 Task: Check the sale-to-list ratio of gas fireplace in the last 1 year.
Action: Mouse moved to (761, 170)
Screenshot: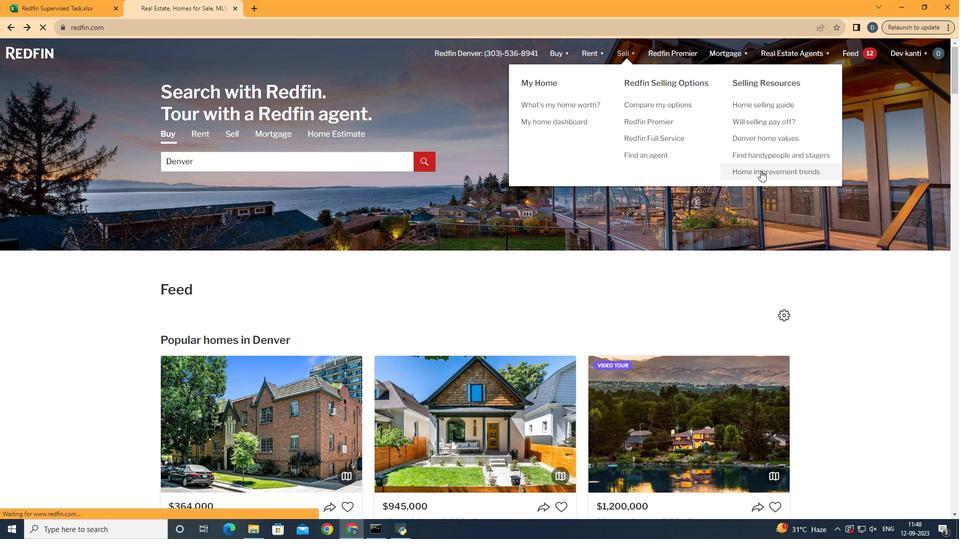 
Action: Mouse pressed left at (761, 170)
Screenshot: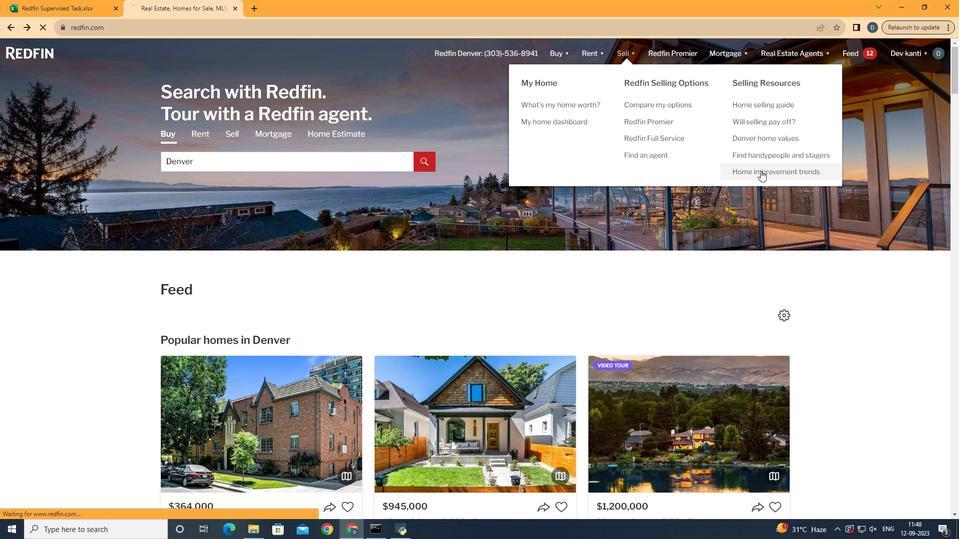 
Action: Mouse moved to (252, 191)
Screenshot: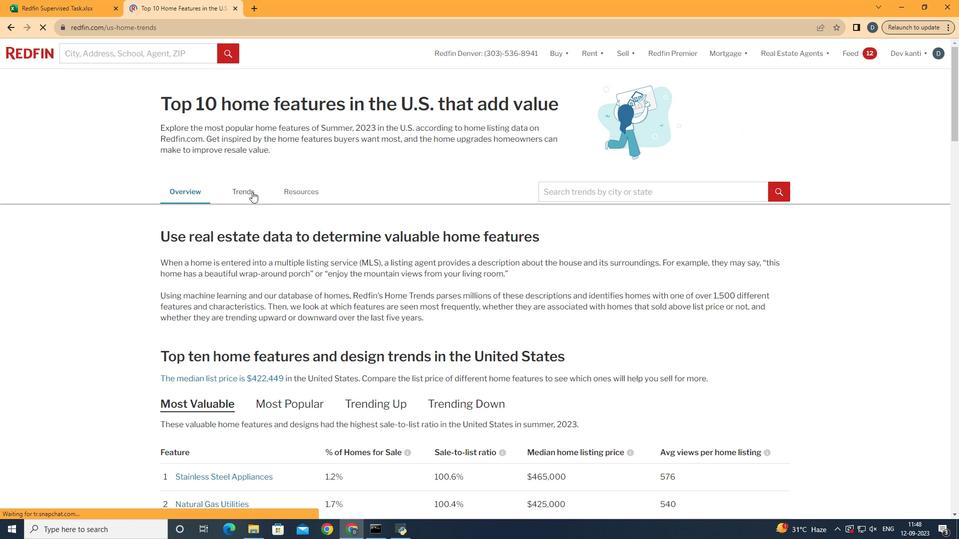 
Action: Mouse pressed left at (252, 191)
Screenshot: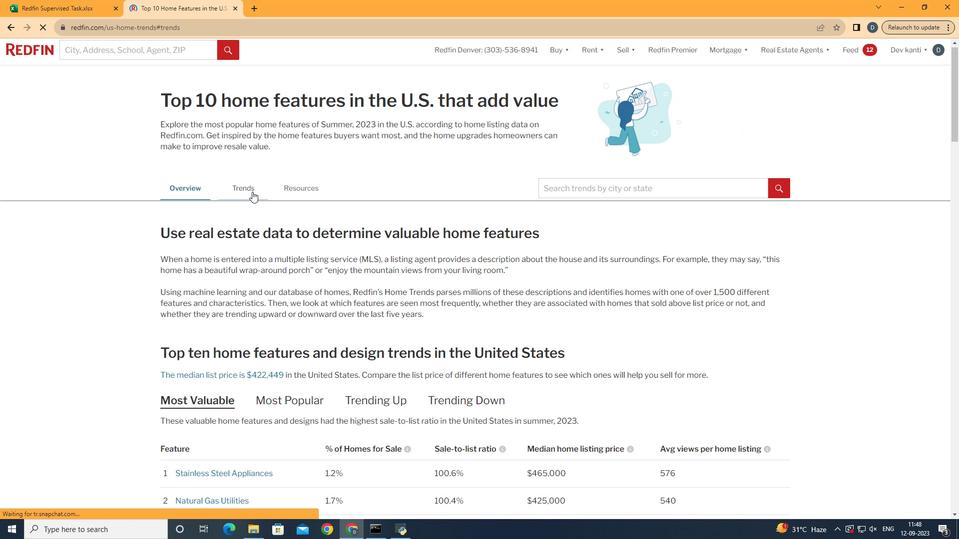 
Action: Mouse moved to (343, 307)
Screenshot: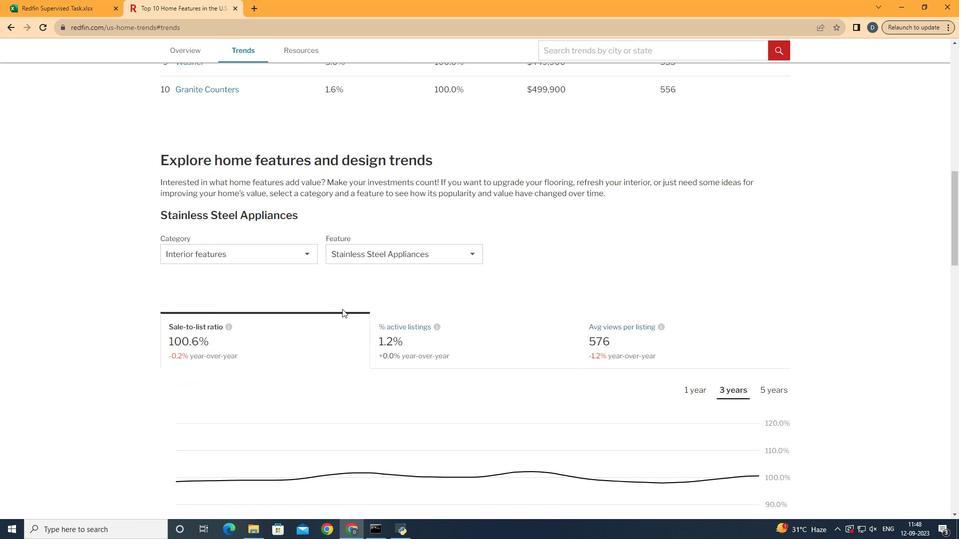 
Action: Mouse scrolled (343, 307) with delta (0, 0)
Screenshot: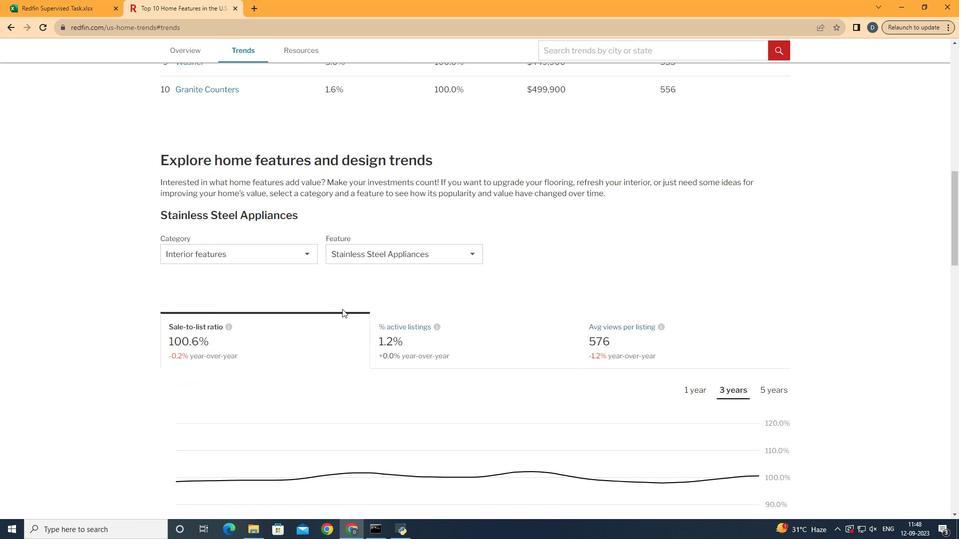 
Action: Mouse scrolled (343, 307) with delta (0, 0)
Screenshot: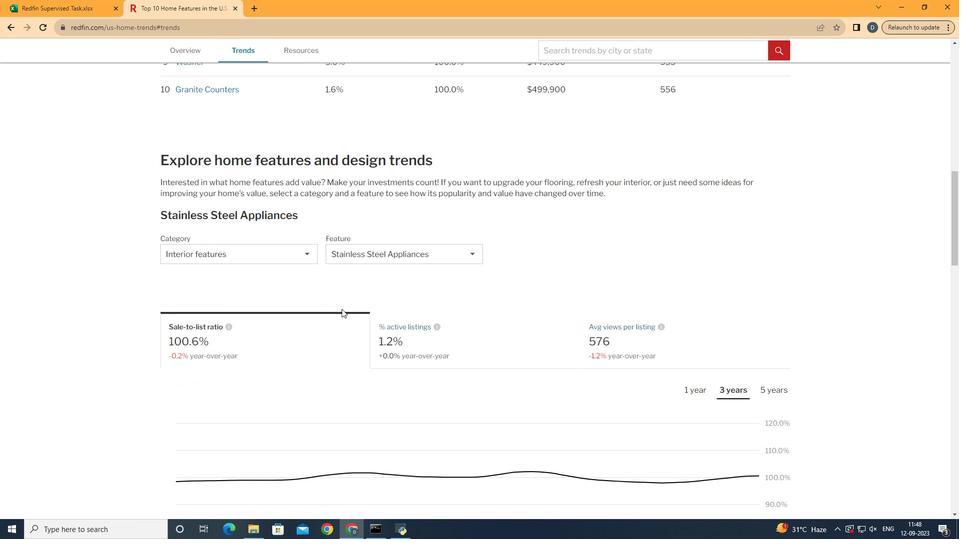 
Action: Mouse moved to (342, 308)
Screenshot: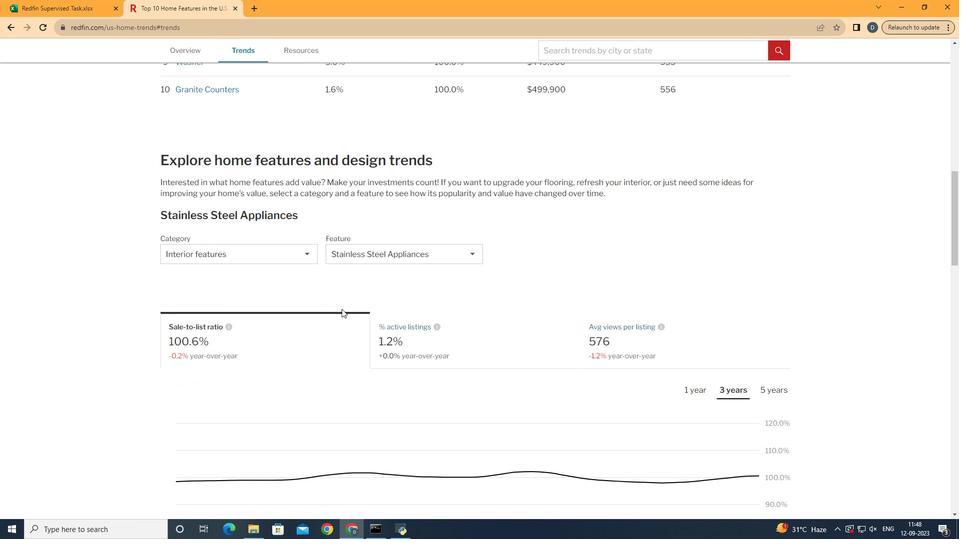 
Action: Mouse scrolled (342, 308) with delta (0, 0)
Screenshot: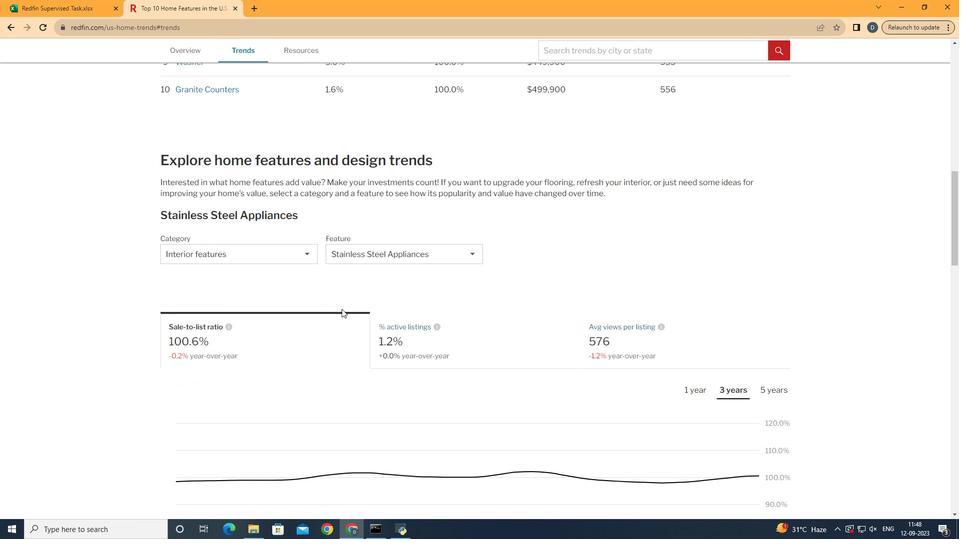 
Action: Mouse scrolled (342, 308) with delta (0, 0)
Screenshot: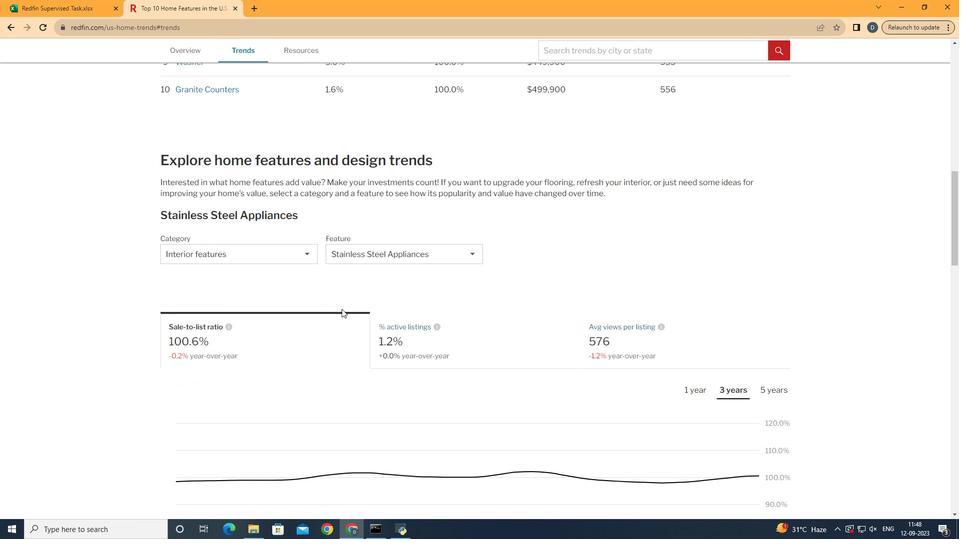 
Action: Mouse scrolled (342, 307) with delta (0, 0)
Screenshot: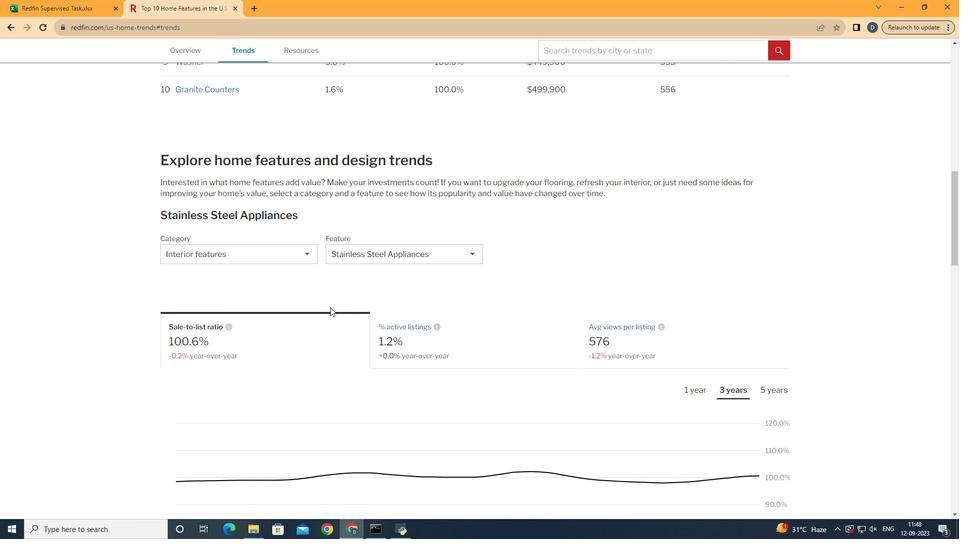 
Action: Mouse scrolled (342, 308) with delta (0, 0)
Screenshot: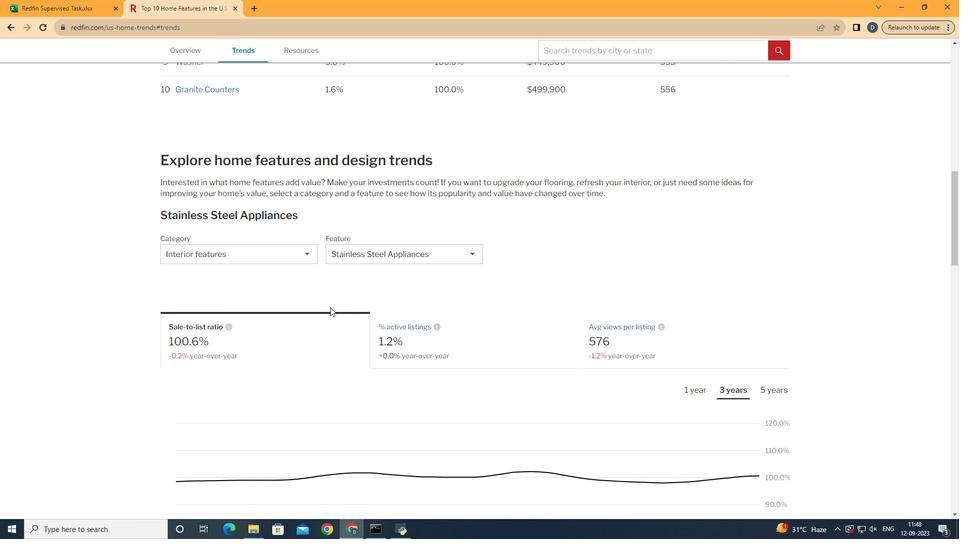 
Action: Mouse moved to (254, 245)
Screenshot: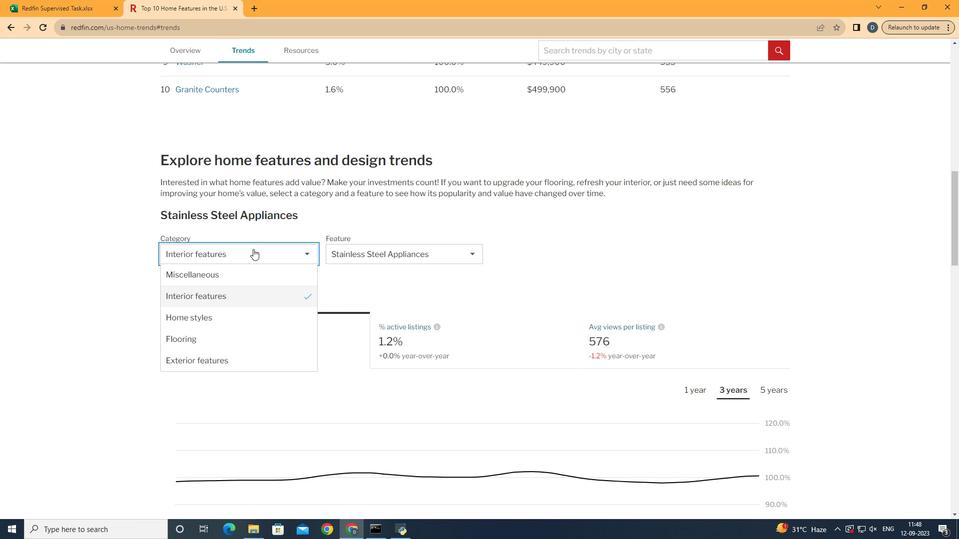 
Action: Mouse pressed left at (254, 245)
Screenshot: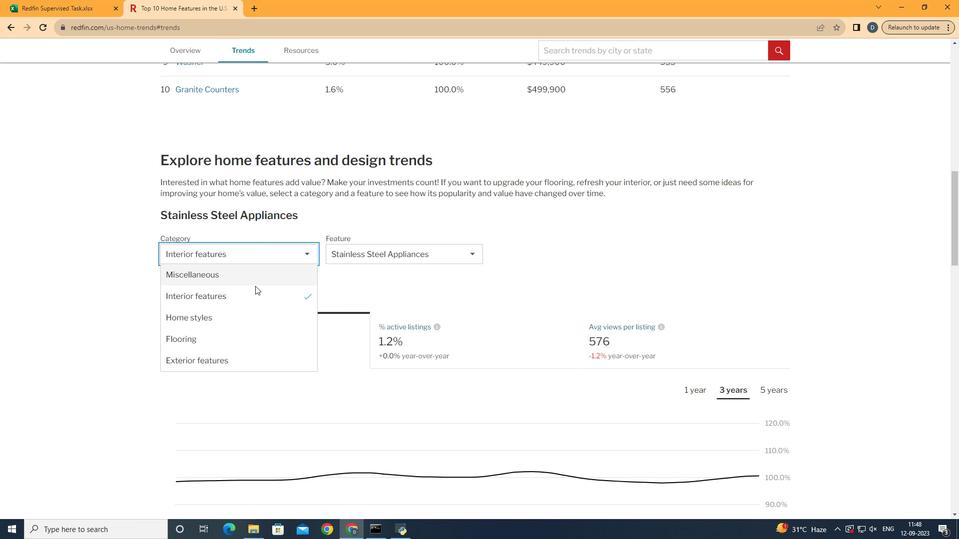 
Action: Mouse moved to (260, 299)
Screenshot: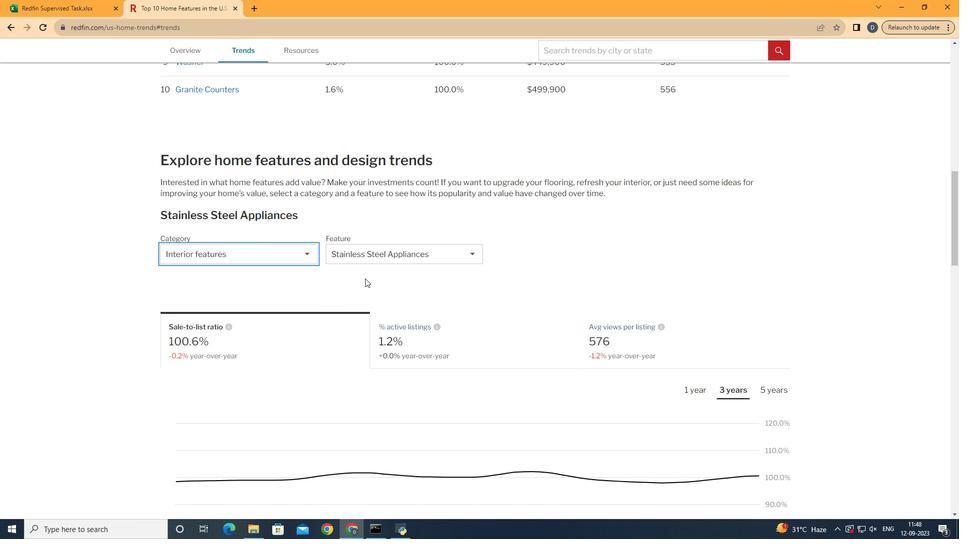 
Action: Mouse pressed left at (260, 299)
Screenshot: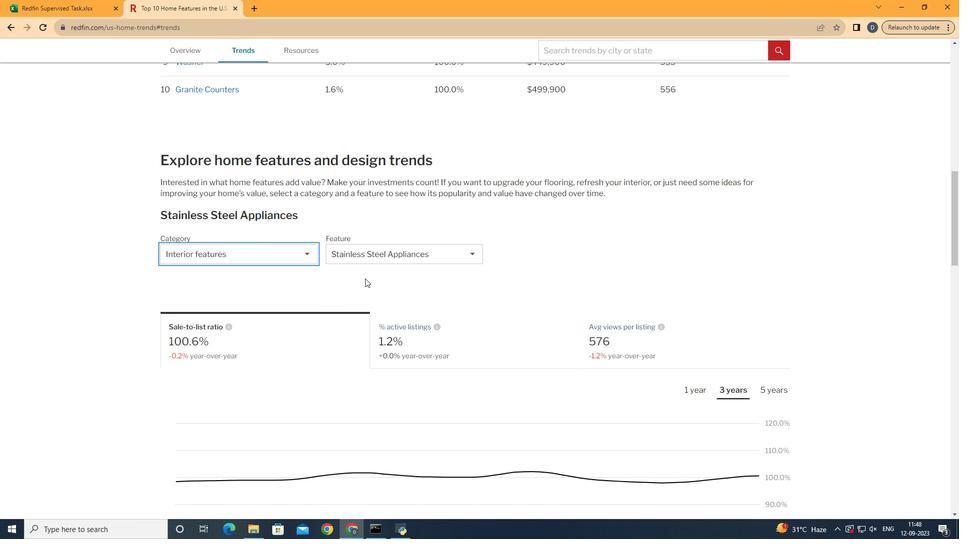 
Action: Mouse moved to (404, 260)
Screenshot: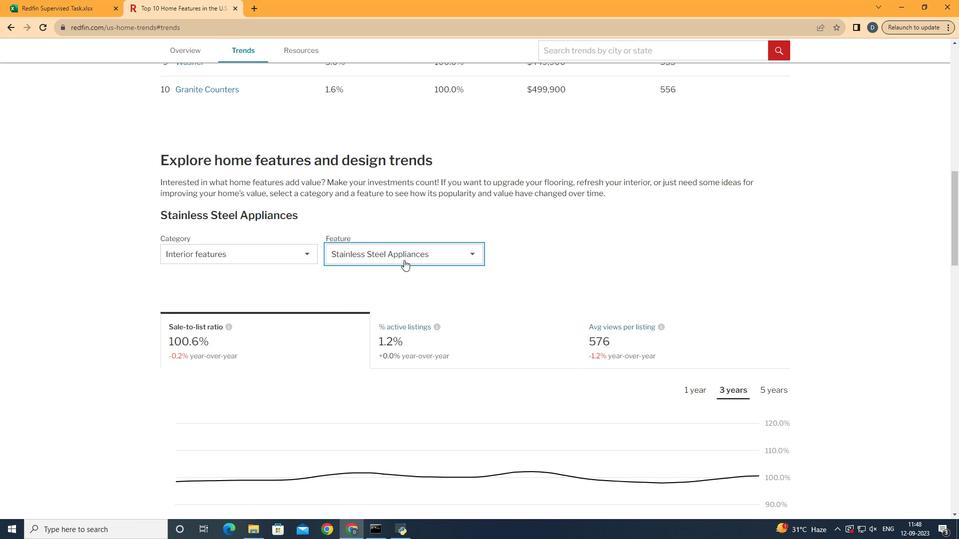 
Action: Mouse pressed left at (404, 260)
Screenshot: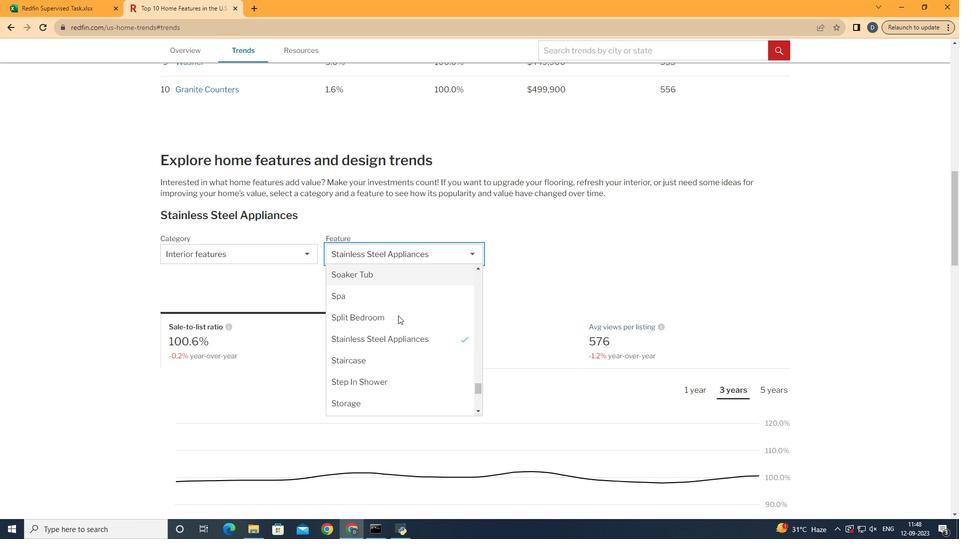 
Action: Mouse moved to (399, 343)
Screenshot: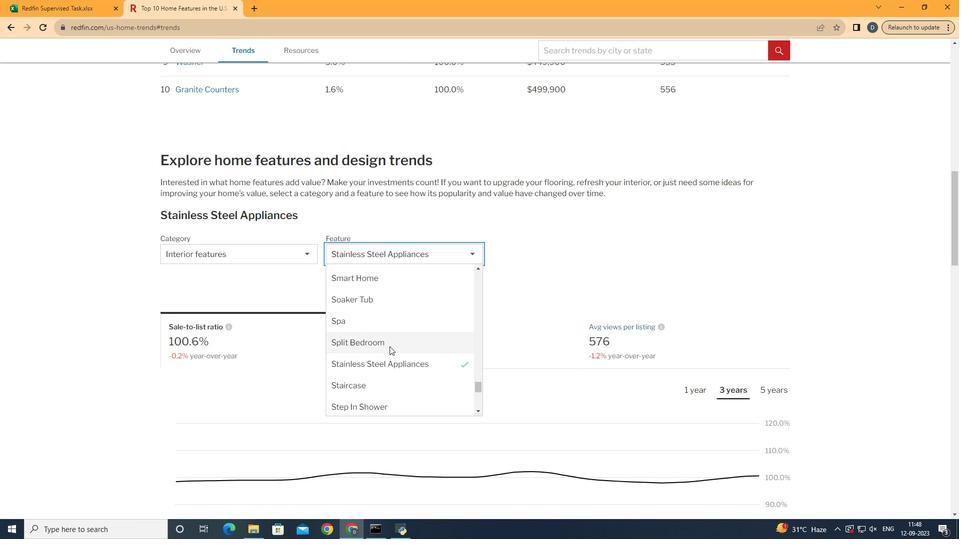 
Action: Mouse scrolled (399, 344) with delta (0, 0)
Screenshot: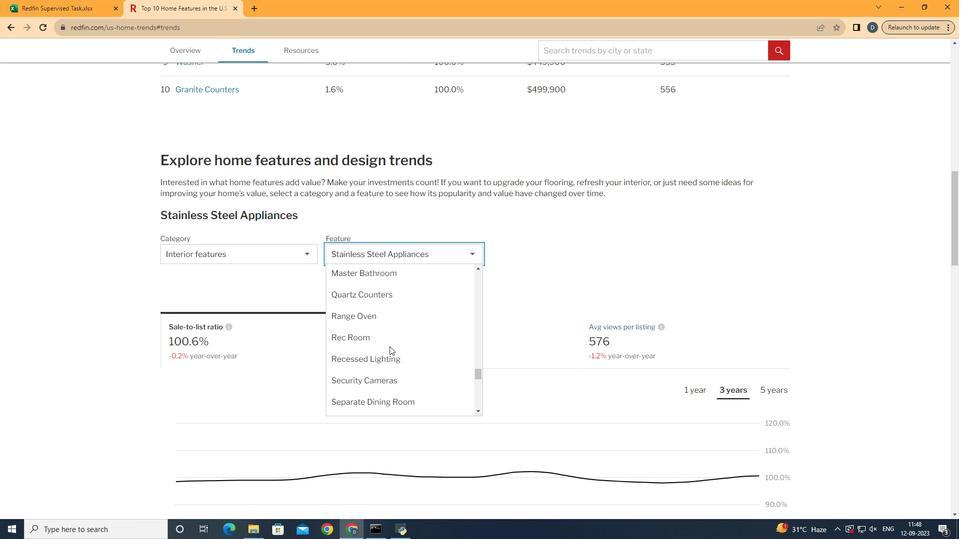 
Action: Mouse scrolled (399, 344) with delta (0, 0)
Screenshot: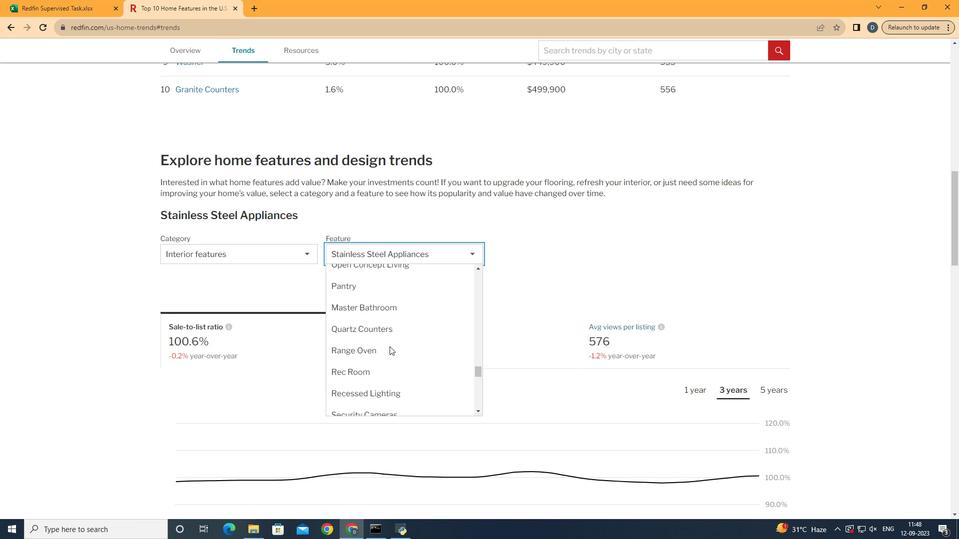 
Action: Mouse scrolled (399, 344) with delta (0, 0)
Screenshot: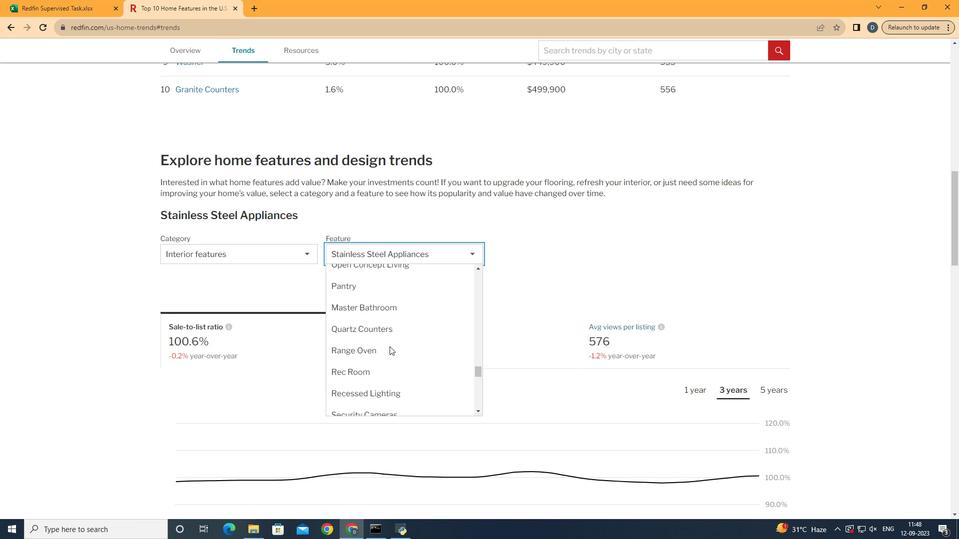 
Action: Mouse moved to (394, 345)
Screenshot: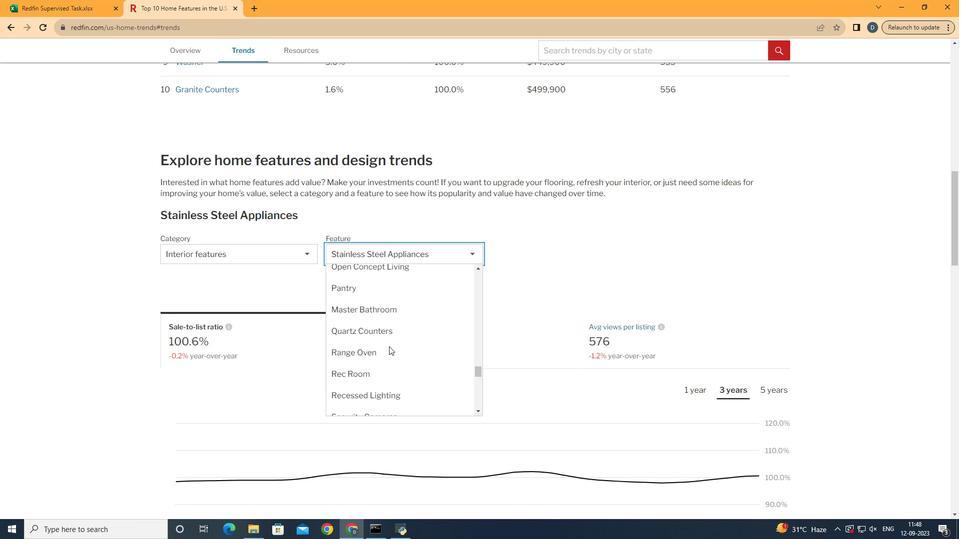 
Action: Mouse scrolled (394, 345) with delta (0, 0)
Screenshot: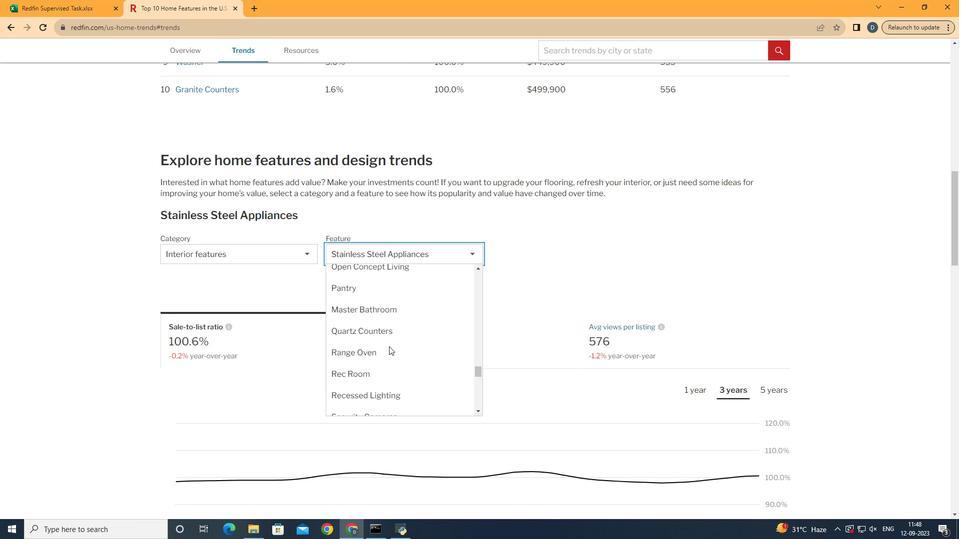 
Action: Mouse moved to (389, 346)
Screenshot: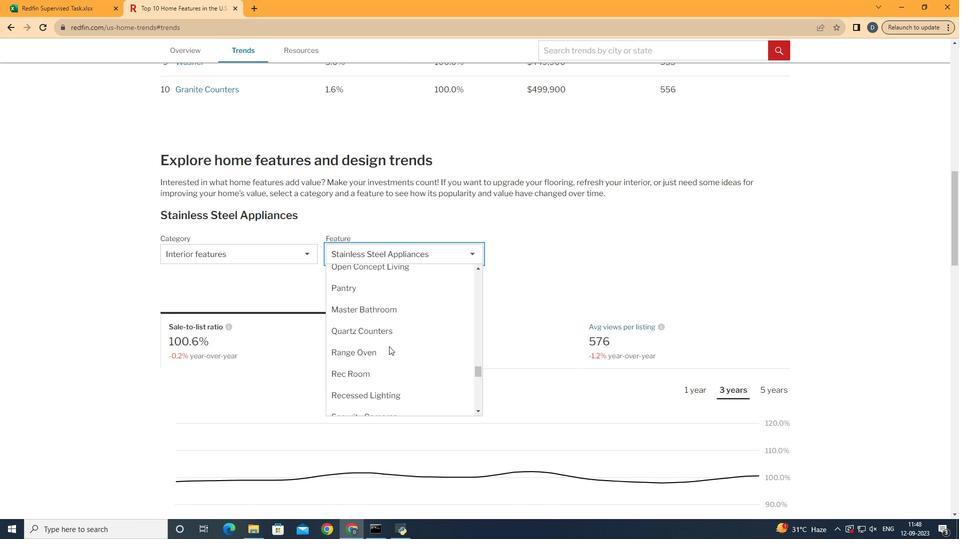 
Action: Mouse scrolled (389, 347) with delta (0, 0)
Screenshot: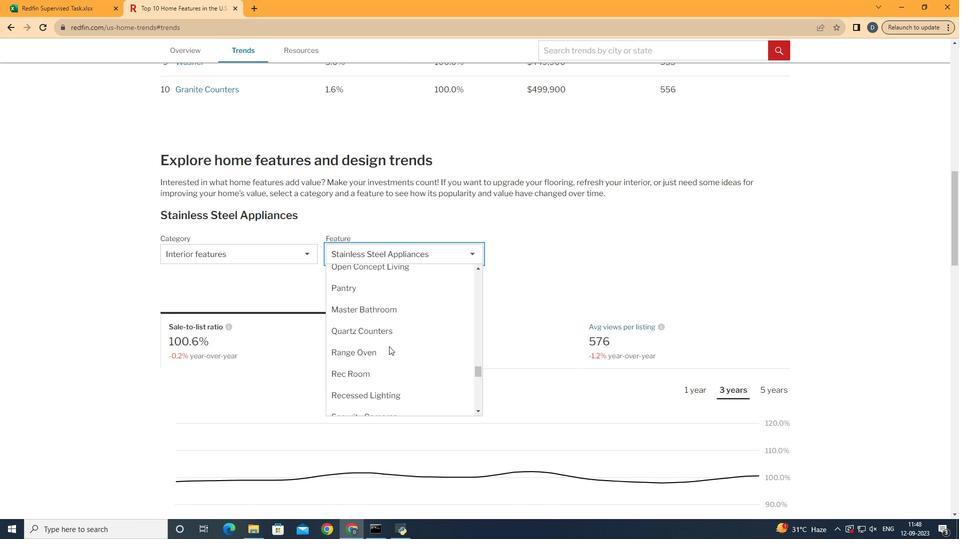 
Action: Mouse scrolled (389, 347) with delta (0, 0)
Screenshot: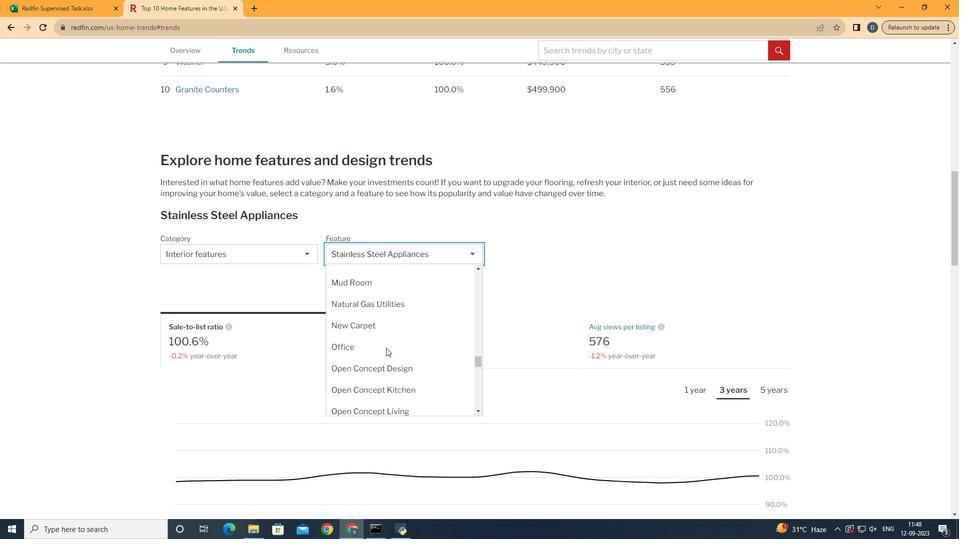 
Action: Mouse moved to (389, 346)
Screenshot: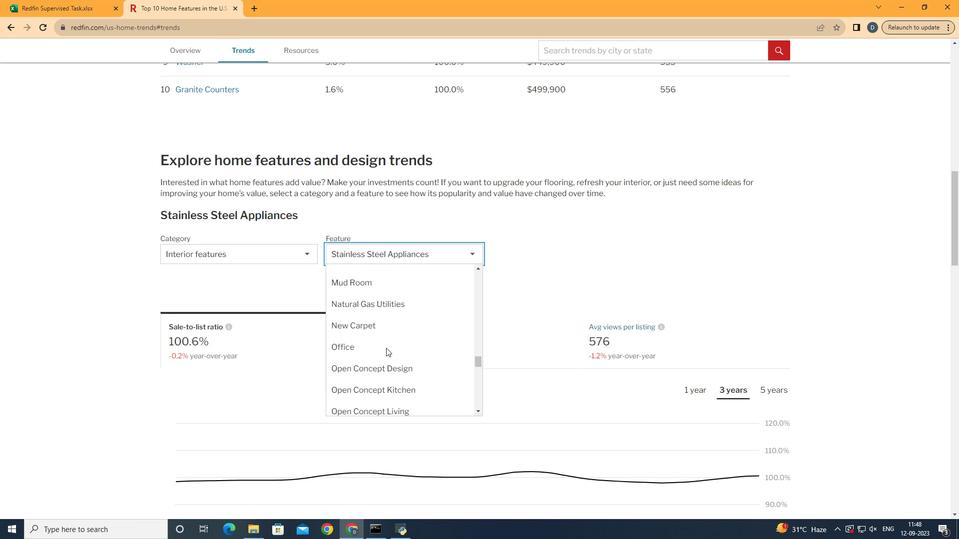 
Action: Mouse scrolled (389, 347) with delta (0, 0)
Screenshot: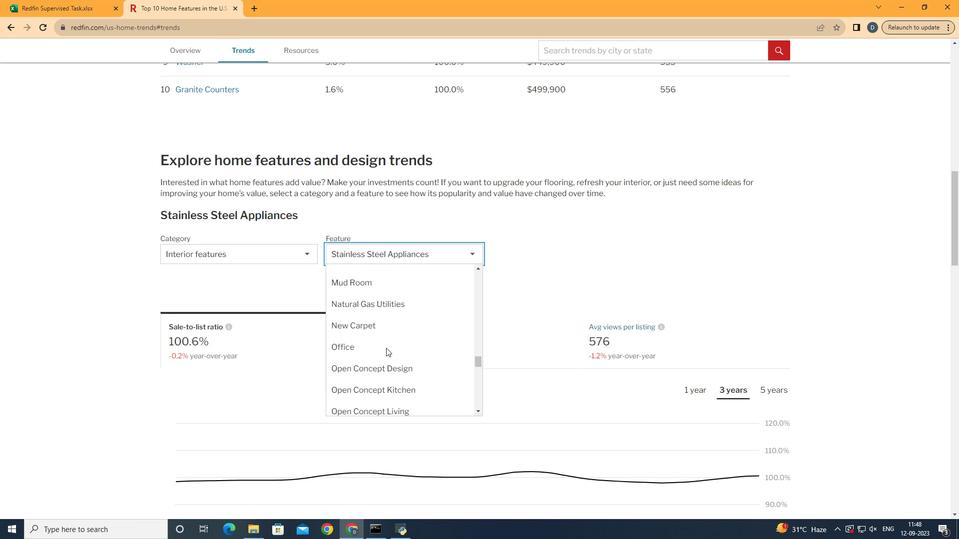 
Action: Mouse moved to (386, 348)
Screenshot: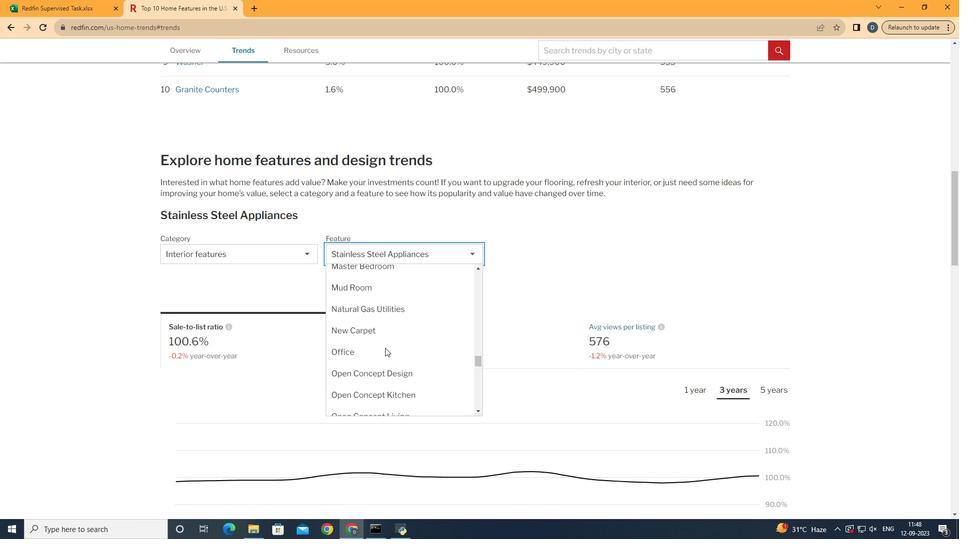 
Action: Mouse scrolled (386, 348) with delta (0, 0)
Screenshot: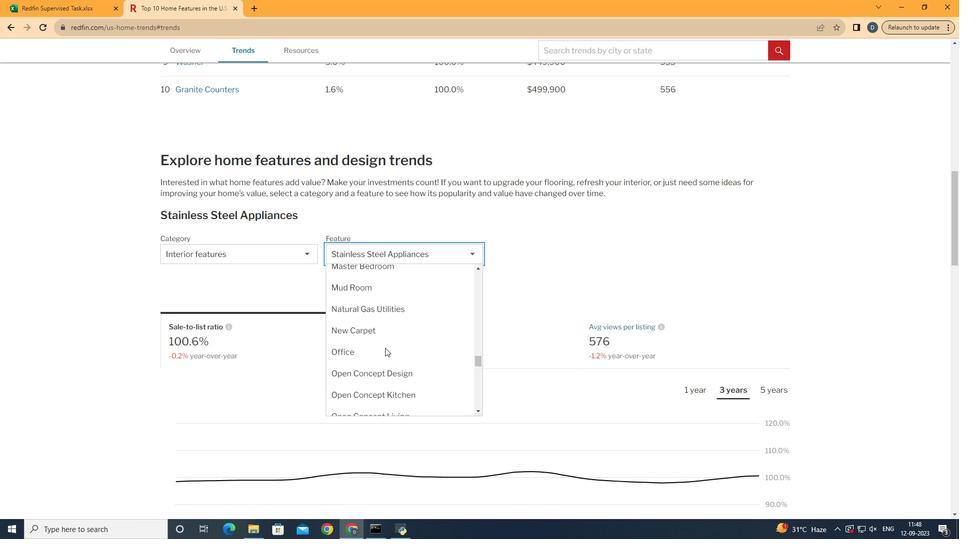 
Action: Mouse scrolled (386, 348) with delta (0, 0)
Screenshot: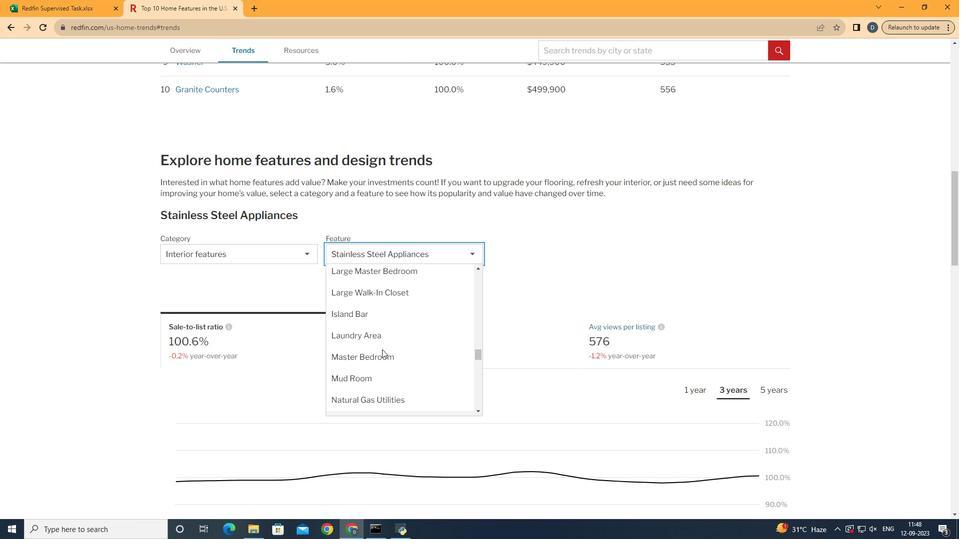 
Action: Mouse moved to (383, 349)
Screenshot: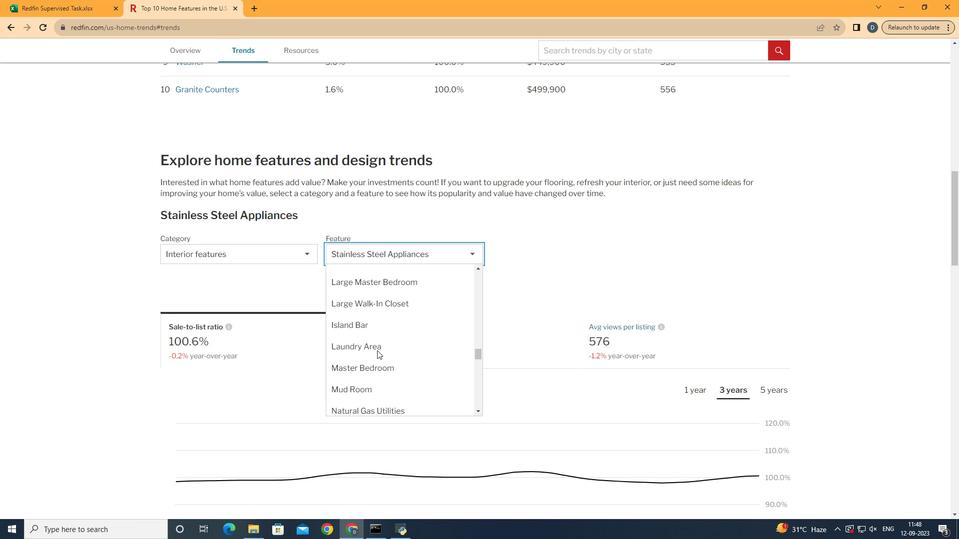 
Action: Mouse scrolled (383, 349) with delta (0, 0)
Screenshot: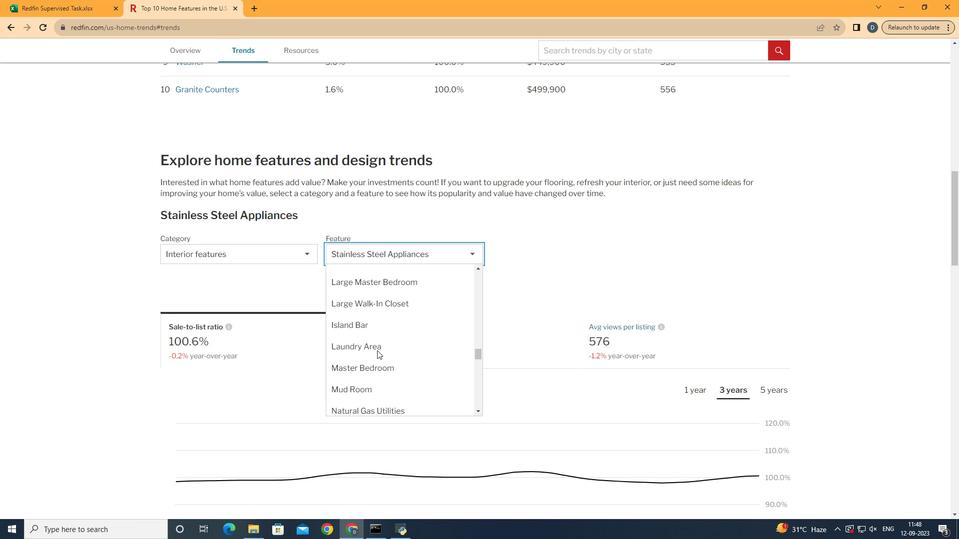 
Action: Mouse moved to (382, 349)
Screenshot: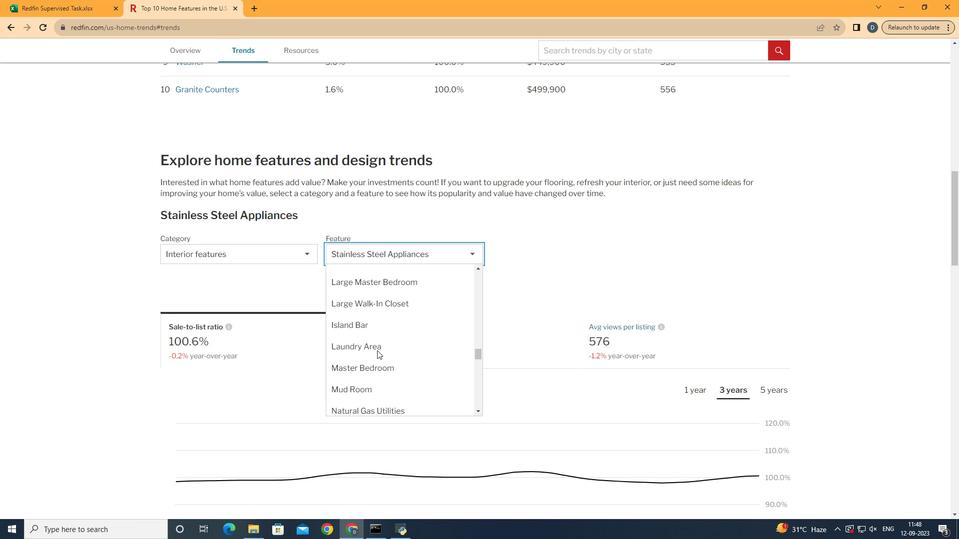 
Action: Mouse scrolled (382, 350) with delta (0, 0)
Screenshot: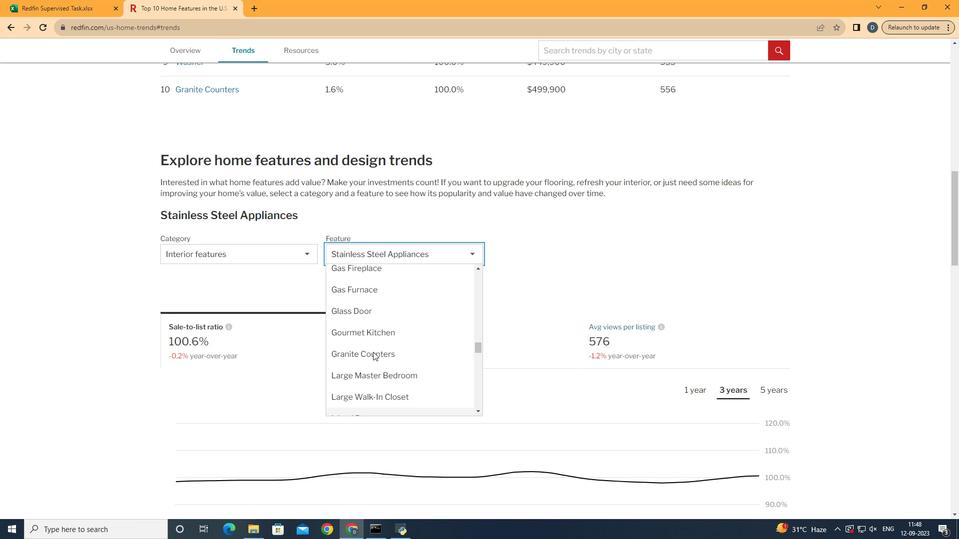 
Action: Mouse moved to (379, 349)
Screenshot: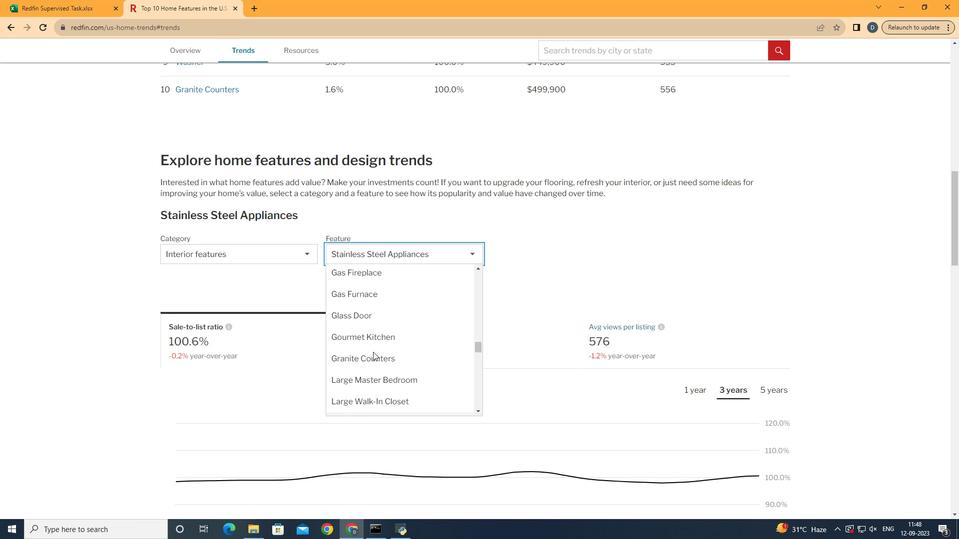 
Action: Mouse scrolled (379, 350) with delta (0, 0)
Screenshot: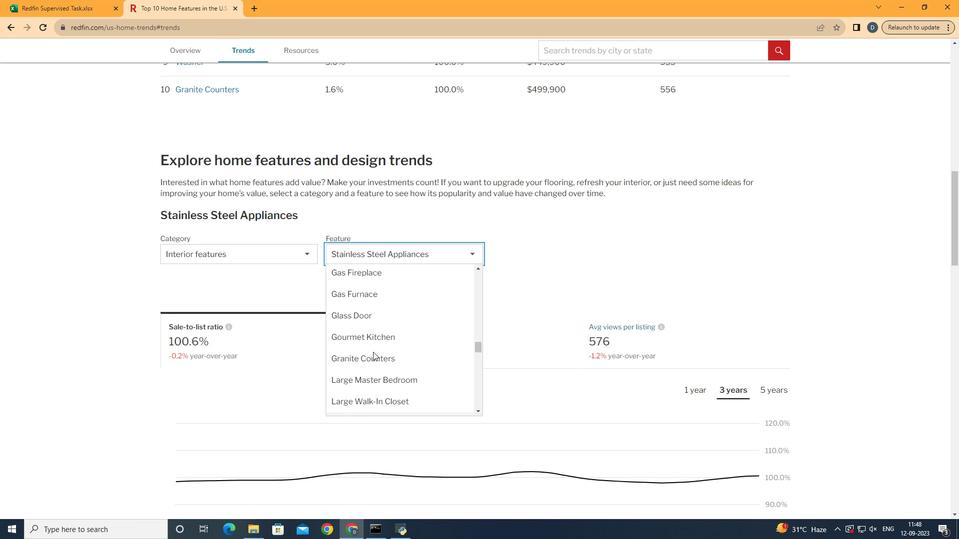
Action: Mouse moved to (373, 352)
Screenshot: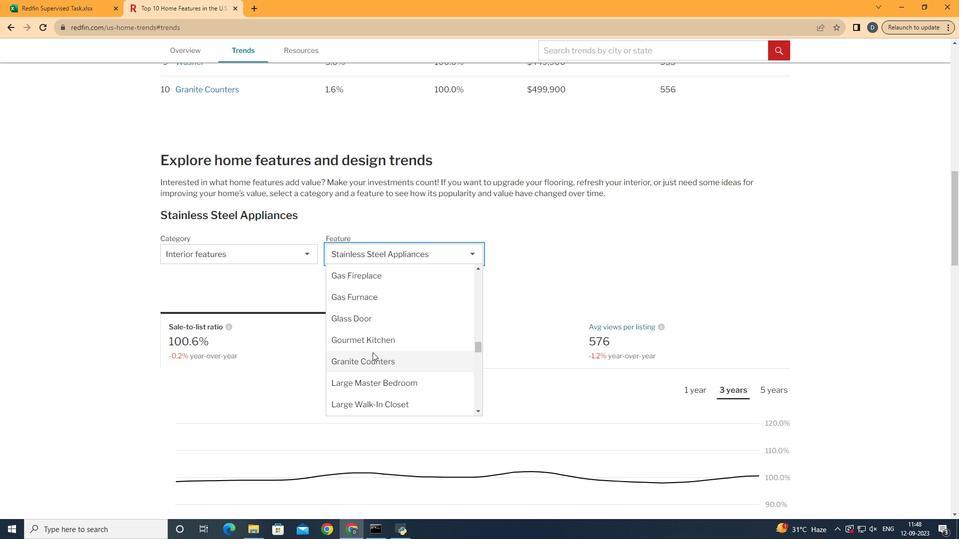 
Action: Mouse scrolled (373, 352) with delta (0, 0)
Screenshot: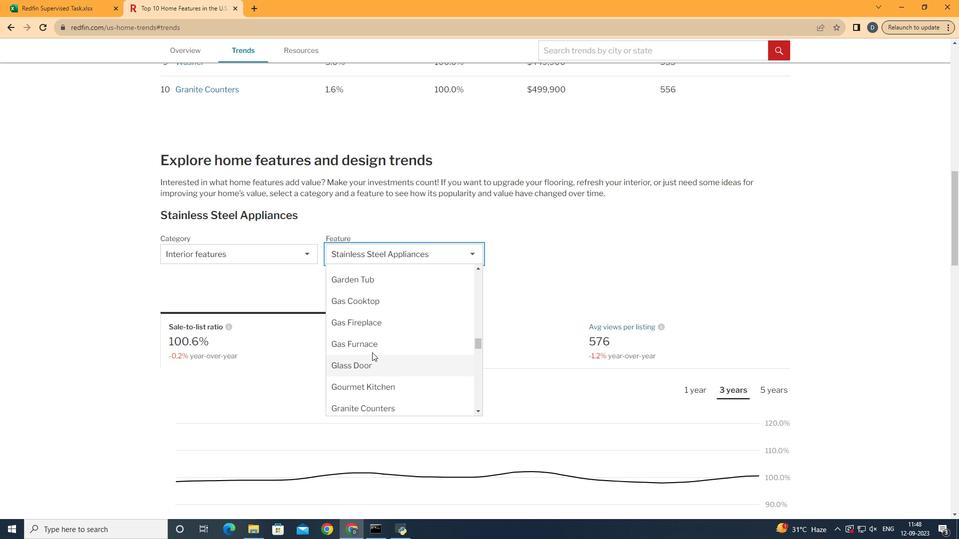 
Action: Mouse moved to (394, 395)
Screenshot: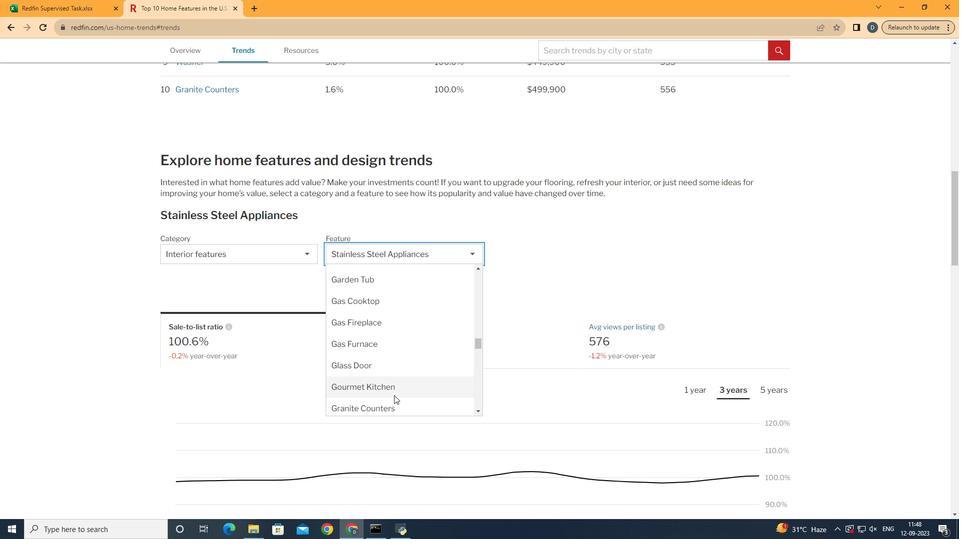 
Action: Mouse scrolled (394, 395) with delta (0, 0)
Screenshot: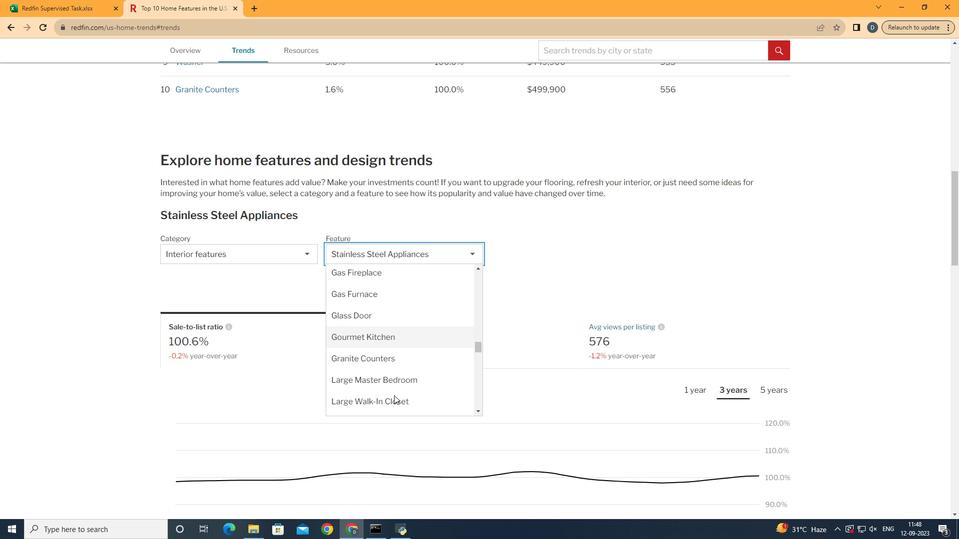 
Action: Mouse moved to (418, 276)
Screenshot: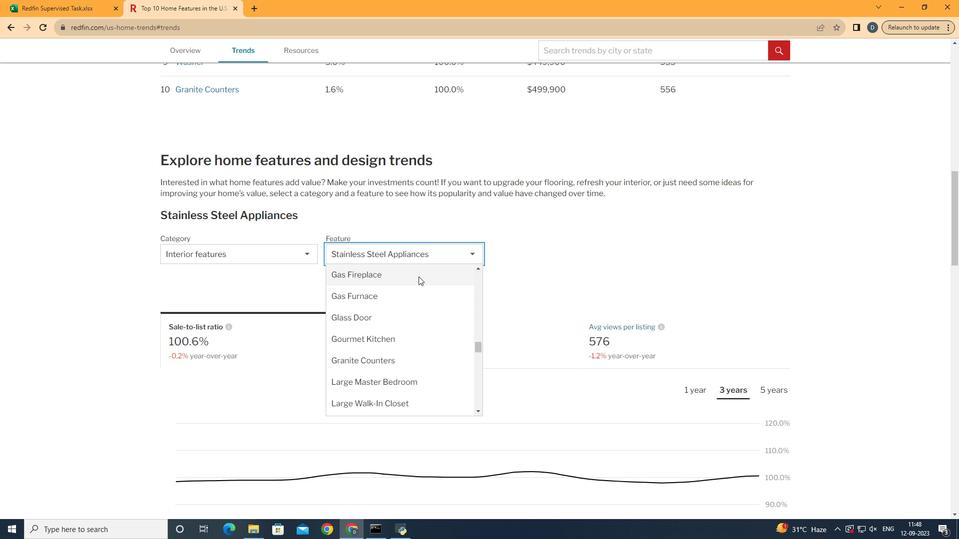 
Action: Mouse pressed left at (418, 276)
Screenshot: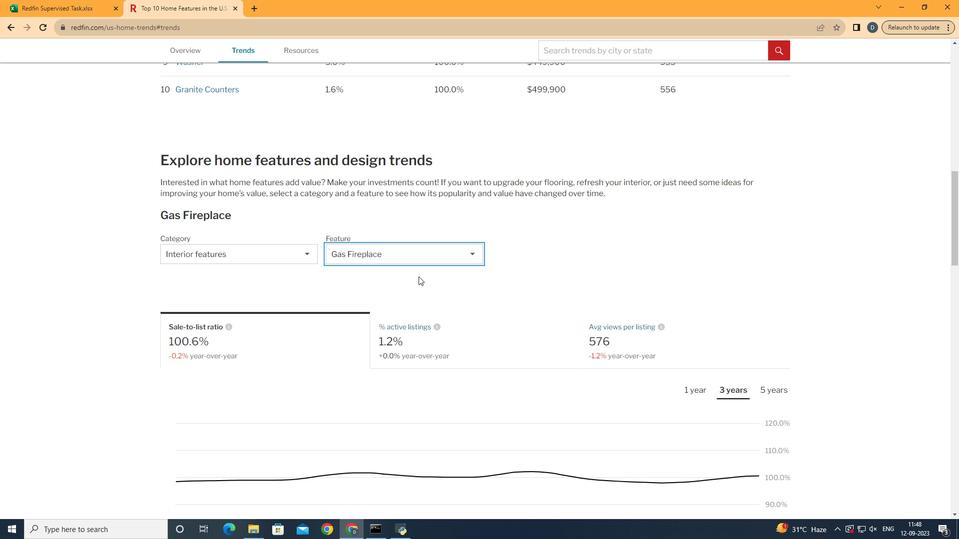 
Action: Mouse moved to (309, 341)
Screenshot: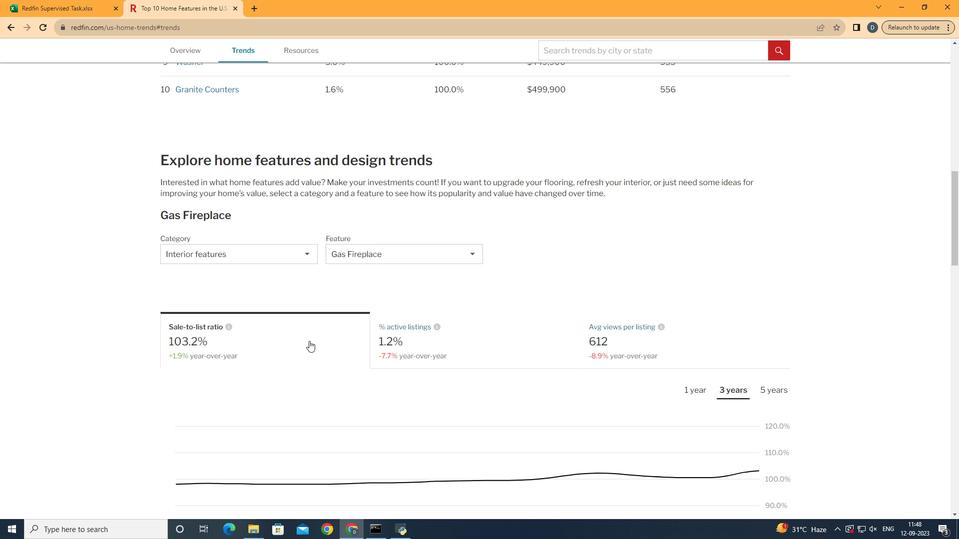 
Action: Mouse pressed left at (309, 341)
Screenshot: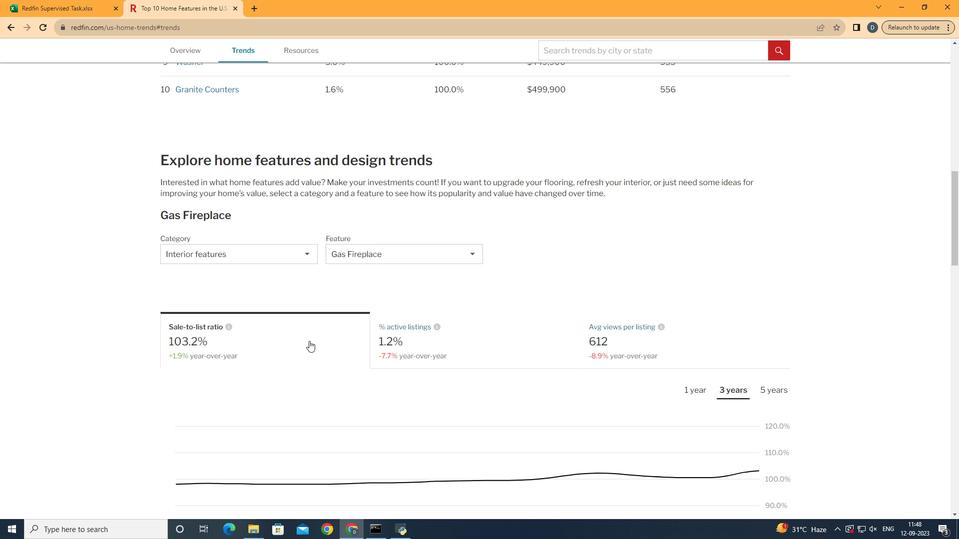 
Action: Mouse moved to (315, 341)
Screenshot: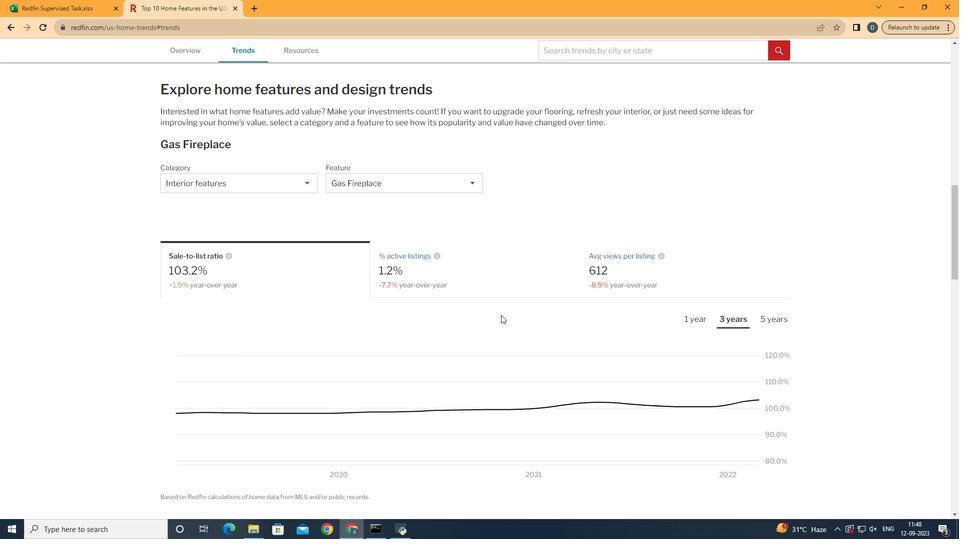 
Action: Mouse scrolled (315, 341) with delta (0, 0)
Screenshot: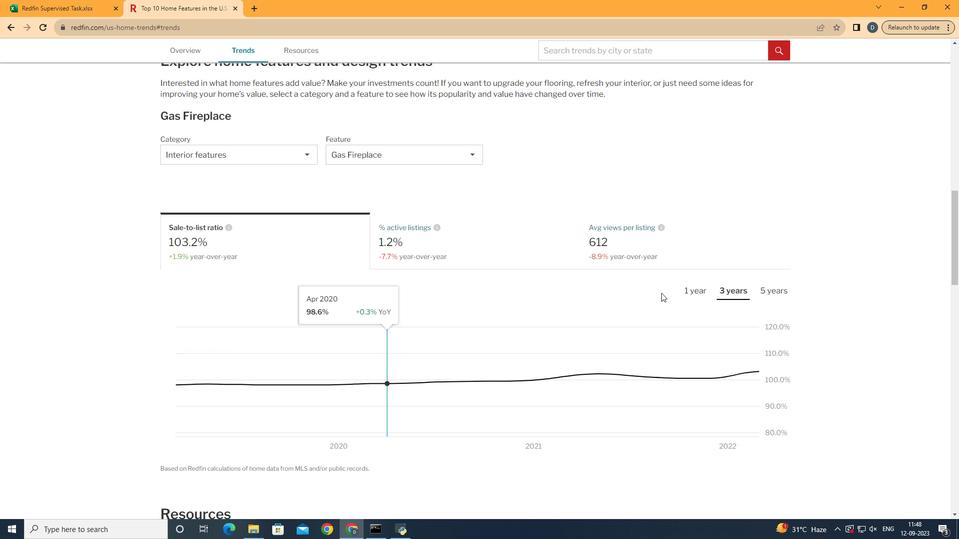 
Action: Mouse scrolled (315, 341) with delta (0, 0)
Screenshot: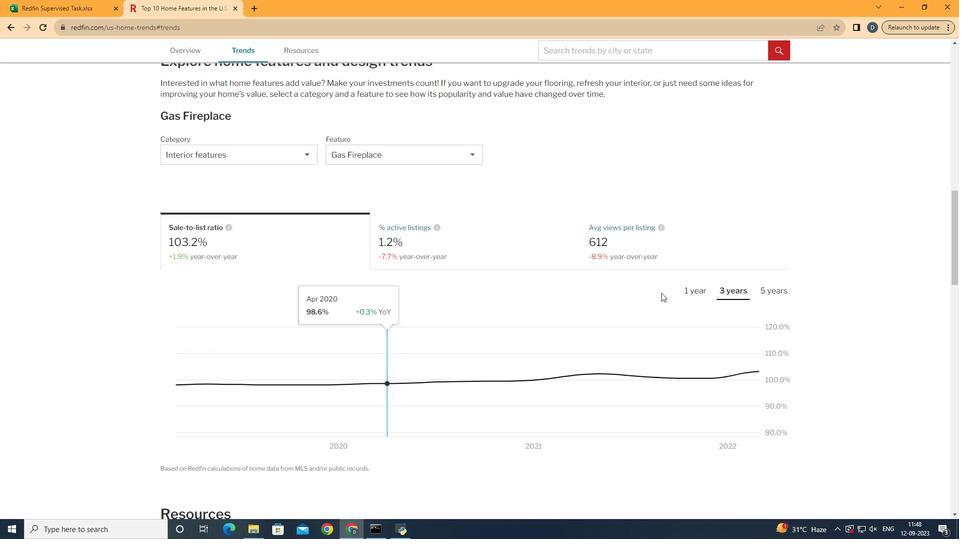
Action: Mouse moved to (703, 291)
Screenshot: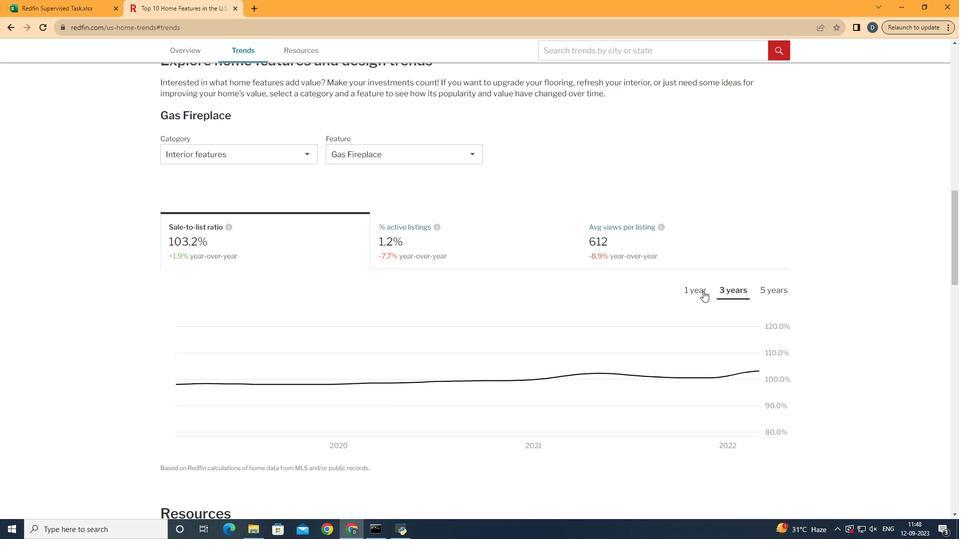 
Action: Mouse pressed left at (703, 291)
Screenshot: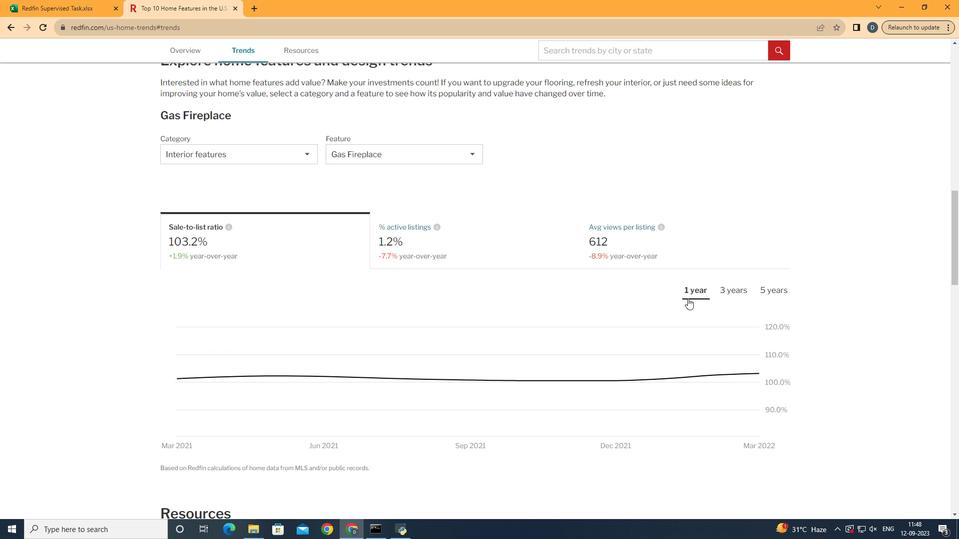 
Action: Mouse moved to (761, 377)
Screenshot: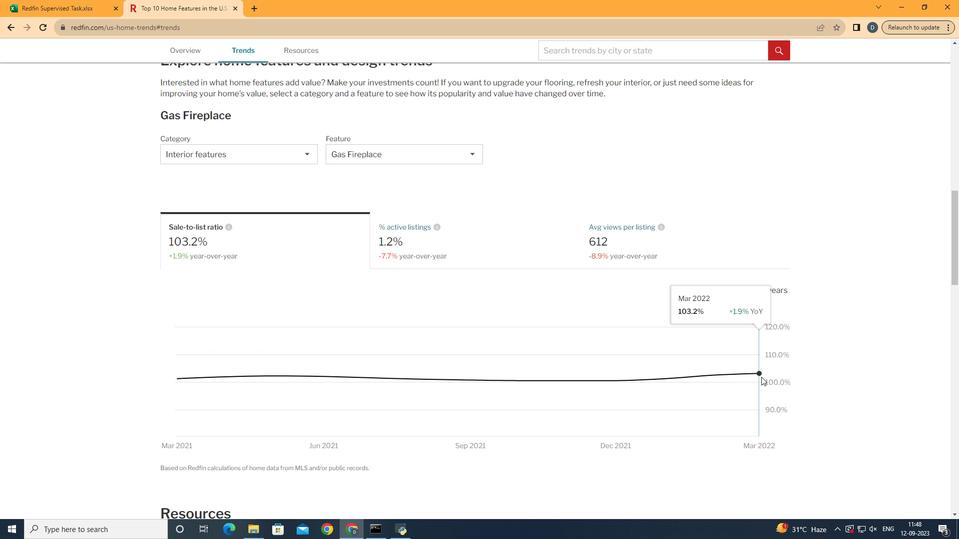 
